 Task: Look for properties with step-free bathroom access.
Action: Mouse moved to (574, 191)
Screenshot: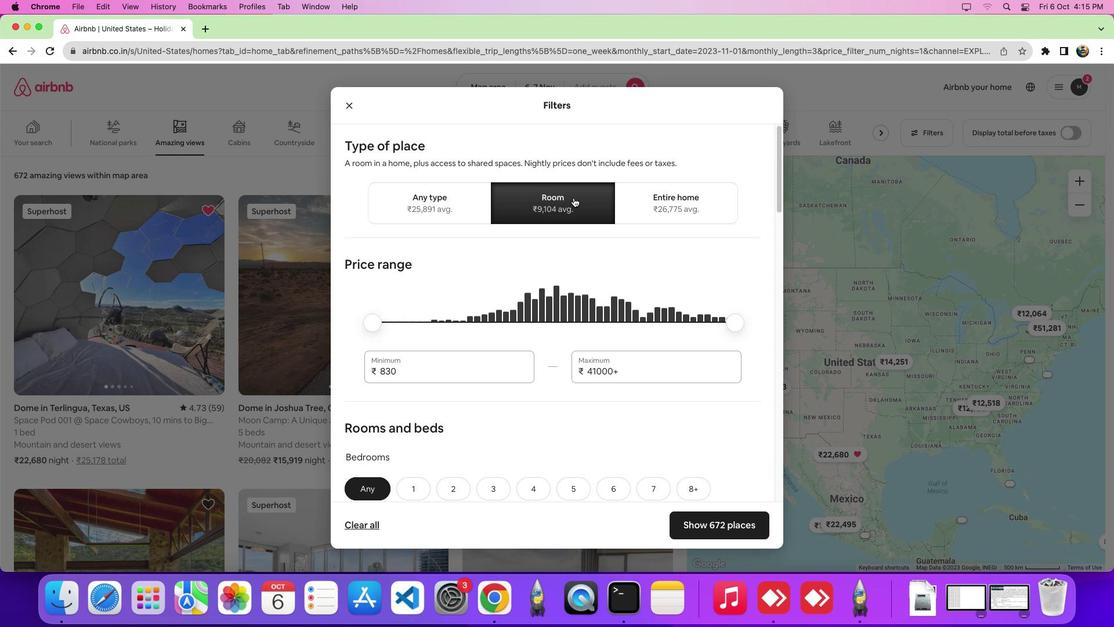 
Action: Mouse pressed left at (574, 191)
Screenshot: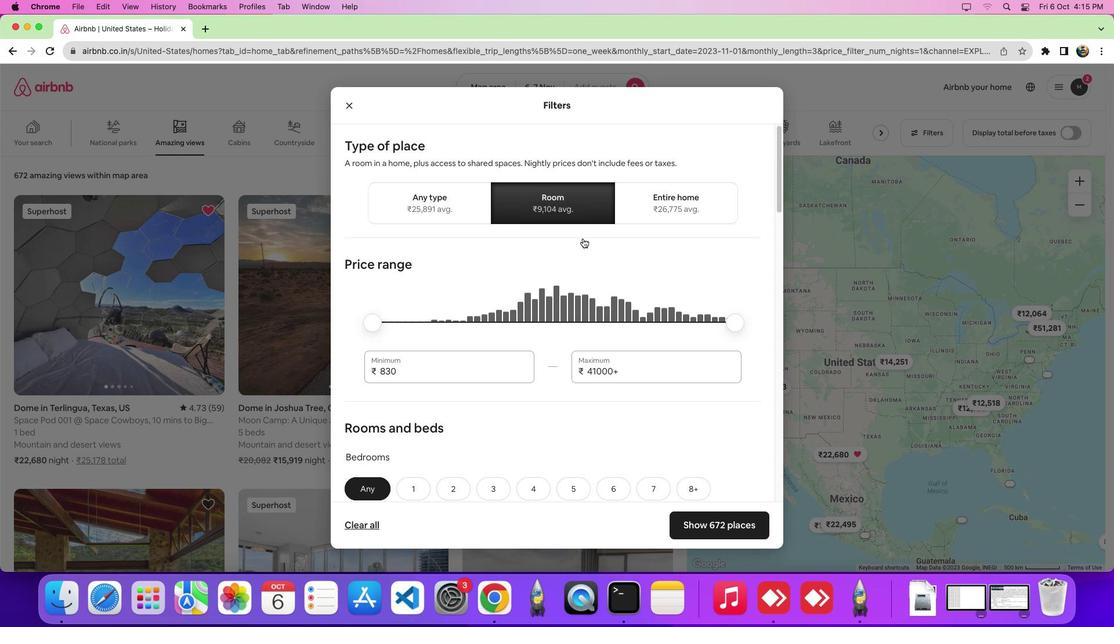 
Action: Mouse moved to (591, 339)
Screenshot: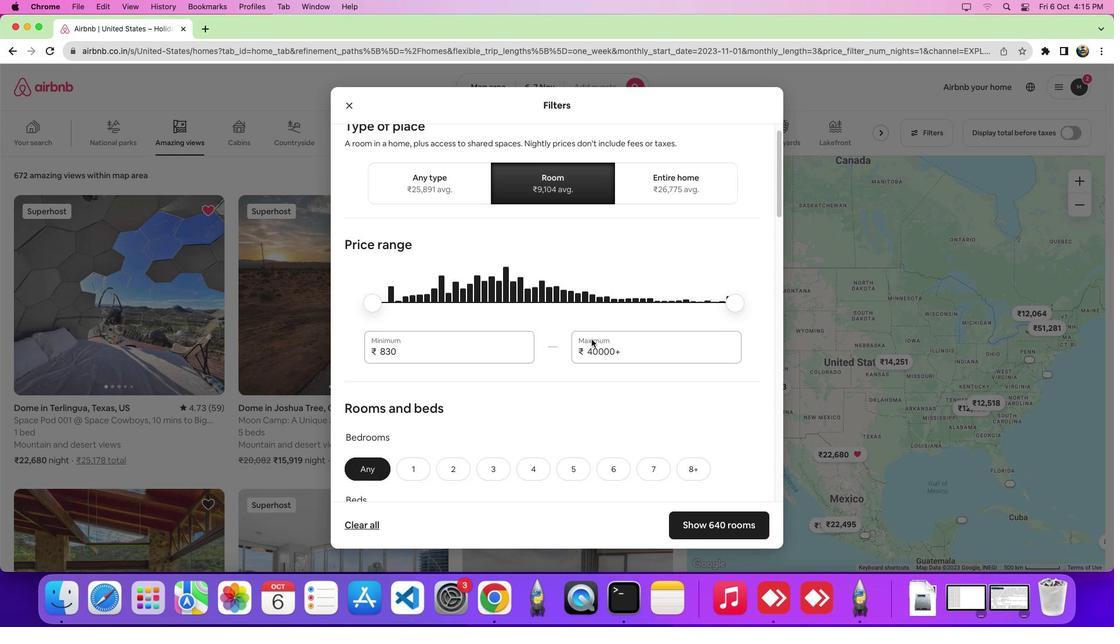 
Action: Mouse scrolled (591, 339) with delta (0, 0)
Screenshot: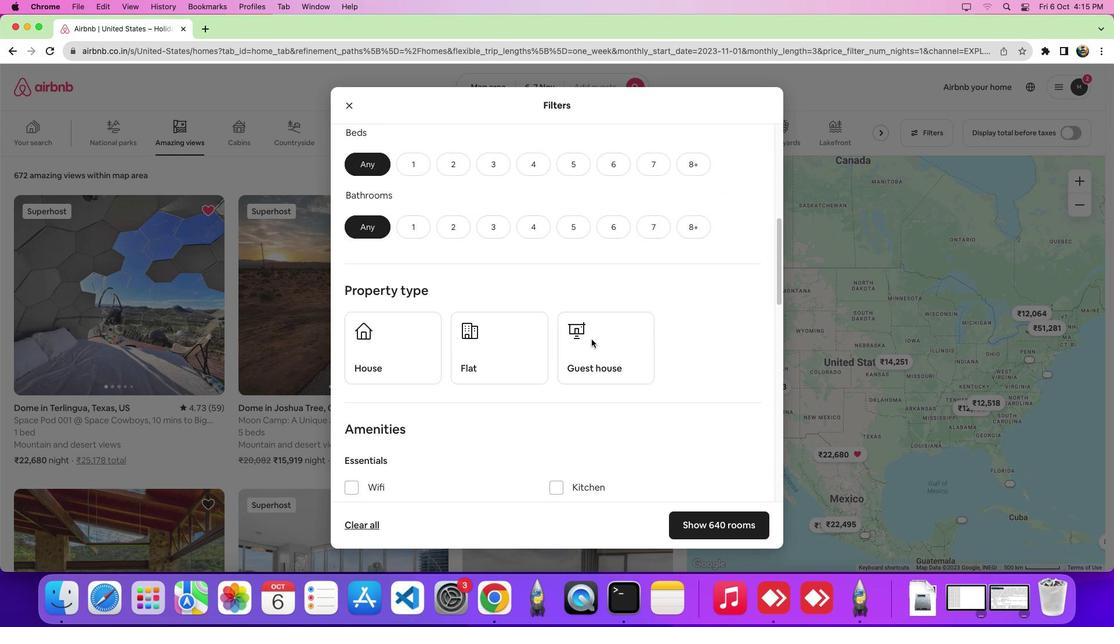 
Action: Mouse scrolled (591, 339) with delta (0, 0)
Screenshot: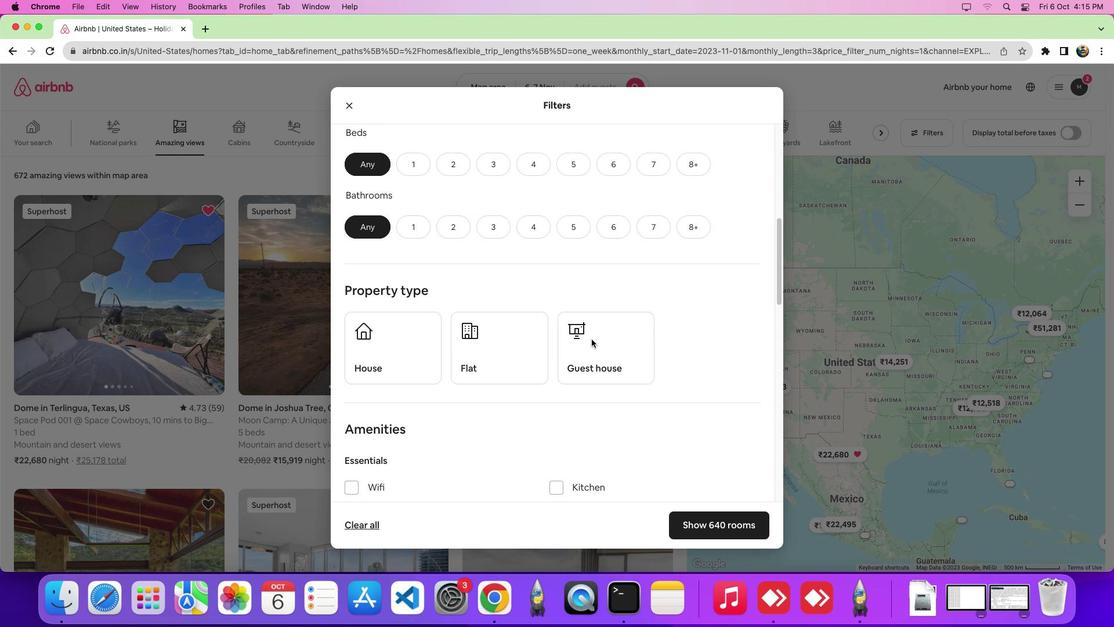 
Action: Mouse scrolled (591, 339) with delta (0, -3)
Screenshot: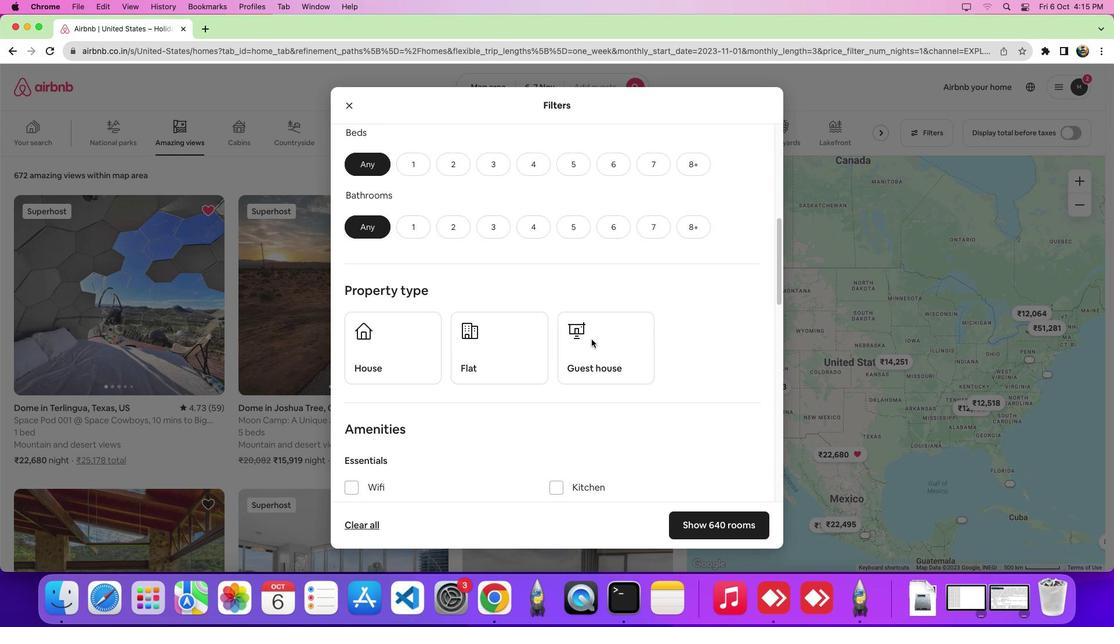 
Action: Mouse scrolled (591, 339) with delta (0, -5)
Screenshot: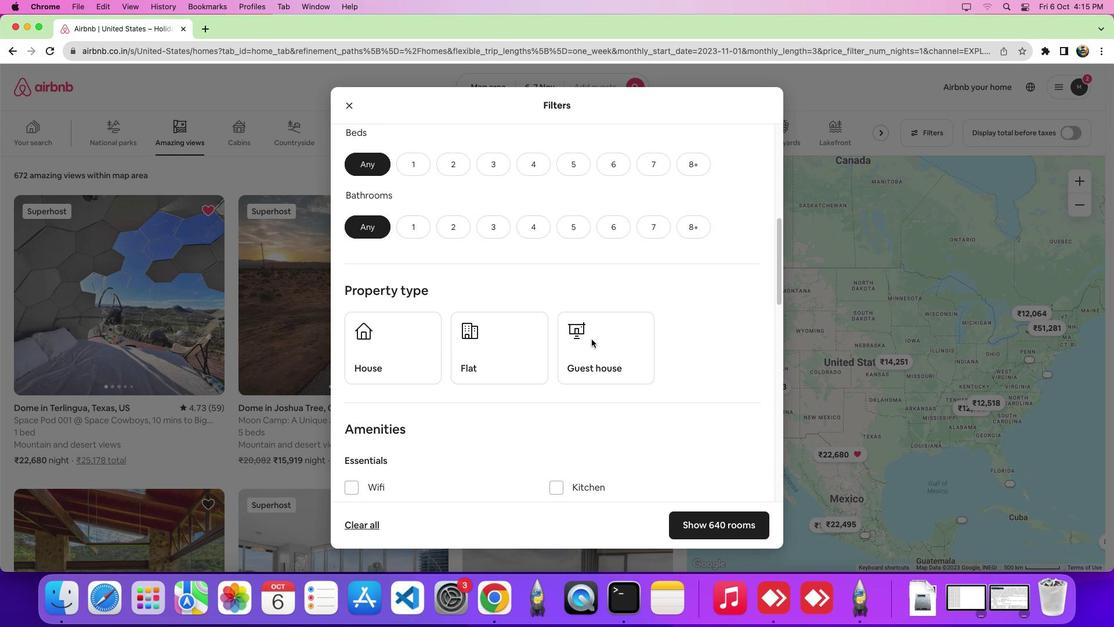 
Action: Mouse moved to (592, 339)
Screenshot: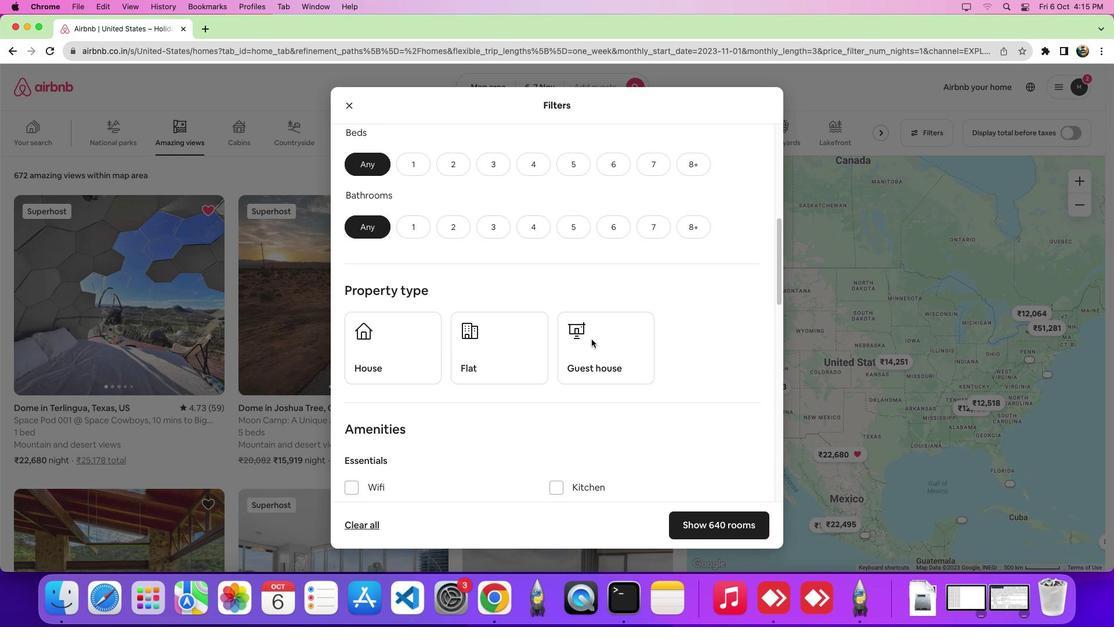 
Action: Mouse scrolled (592, 339) with delta (0, 0)
Screenshot: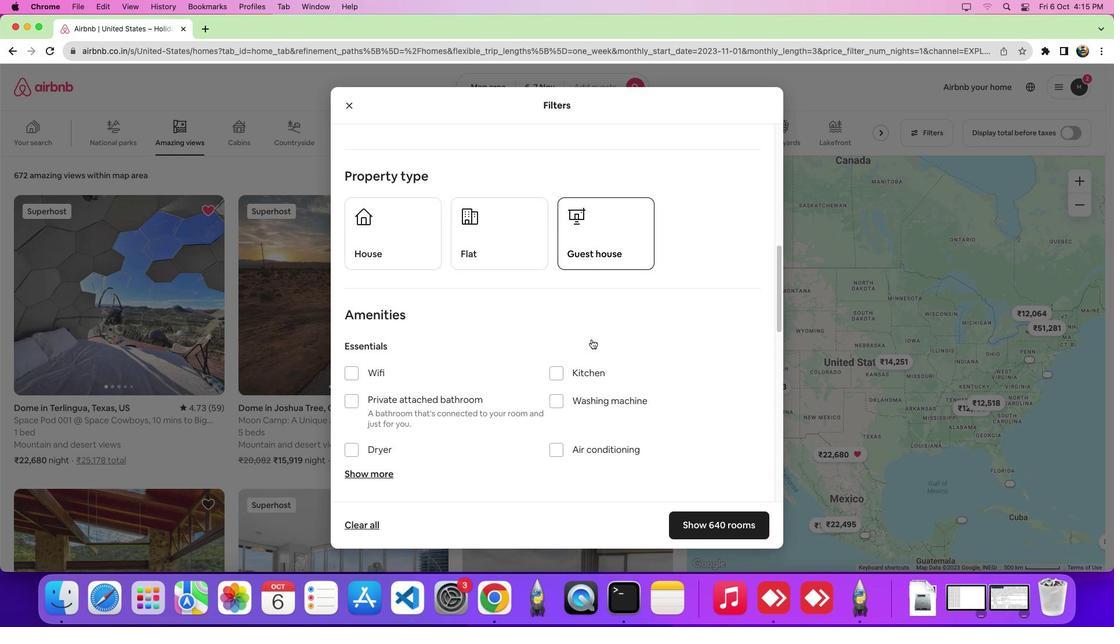 
Action: Mouse scrolled (592, 339) with delta (0, 0)
Screenshot: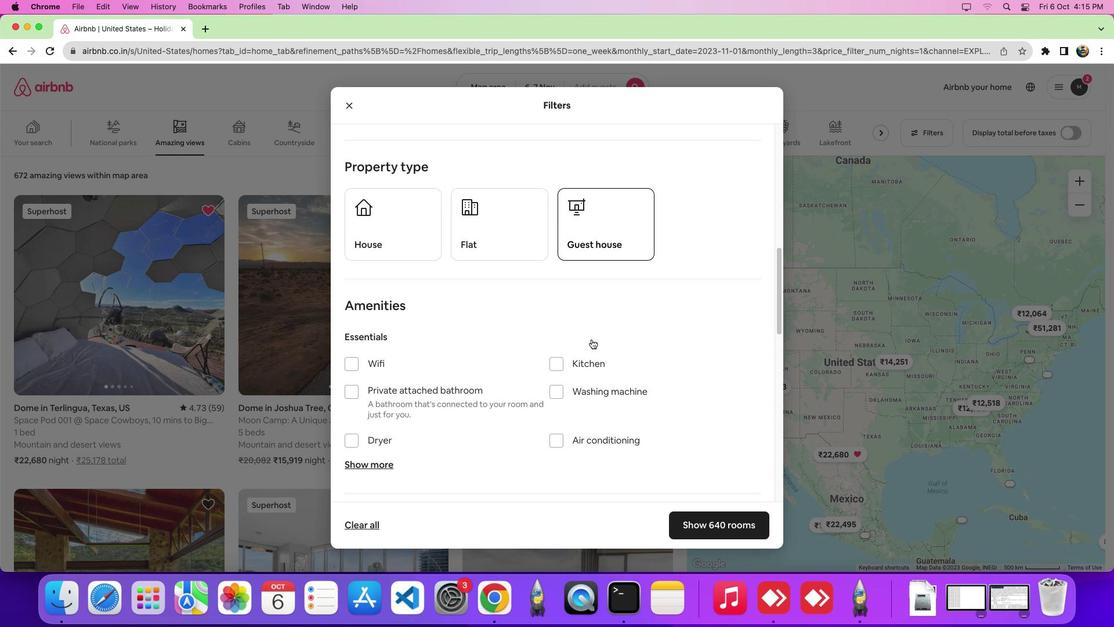 
Action: Mouse scrolled (592, 339) with delta (0, -1)
Screenshot: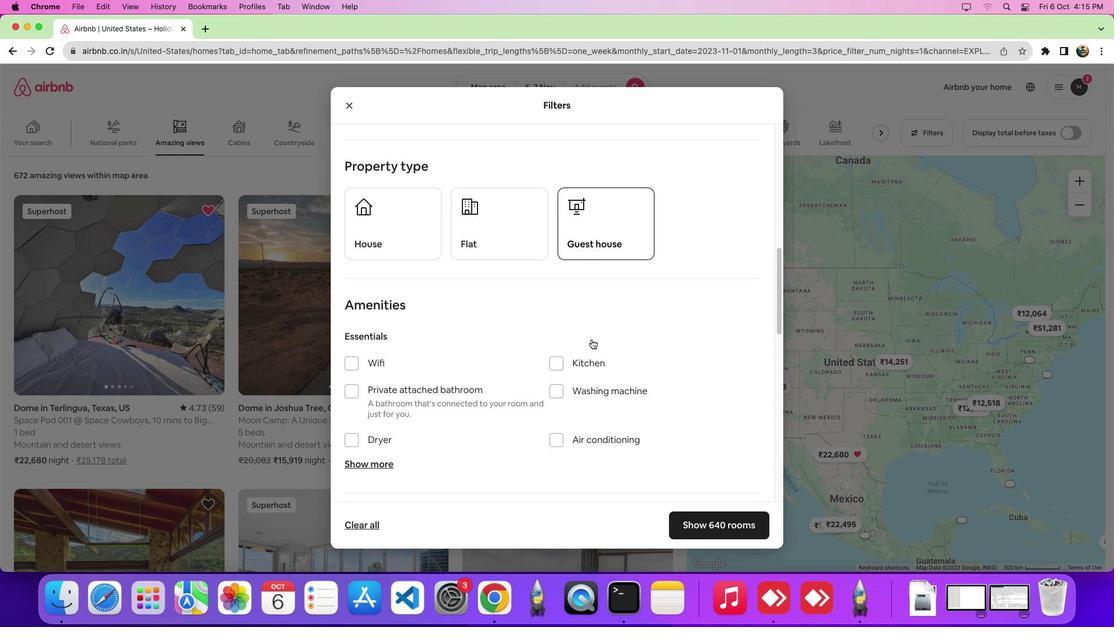 
Action: Mouse scrolled (592, 339) with delta (0, 0)
Screenshot: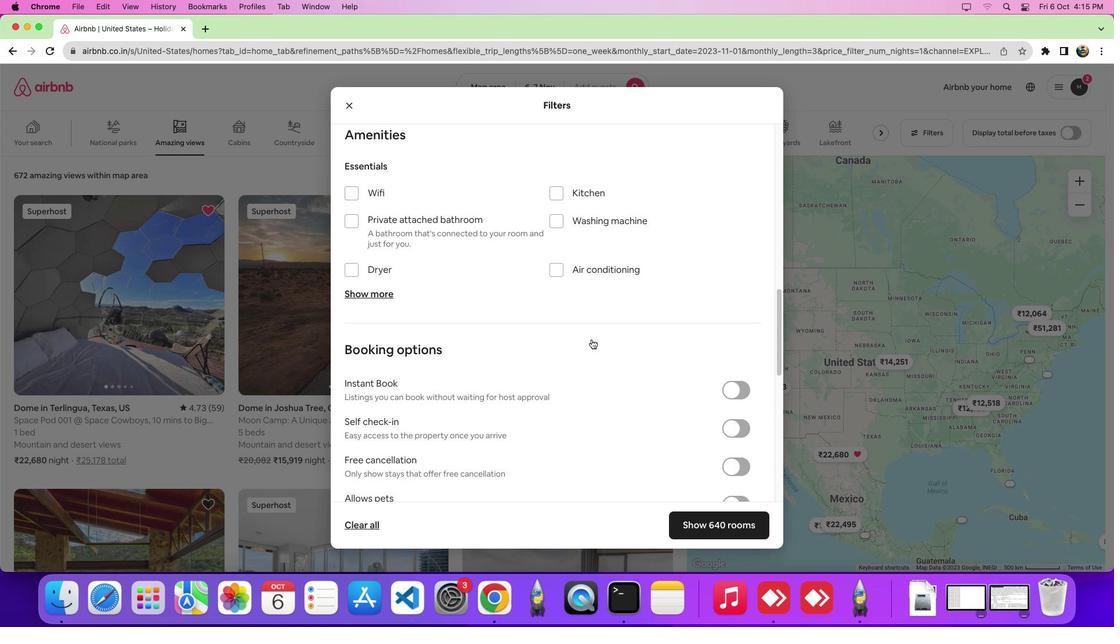 
Action: Mouse scrolled (592, 339) with delta (0, 0)
Screenshot: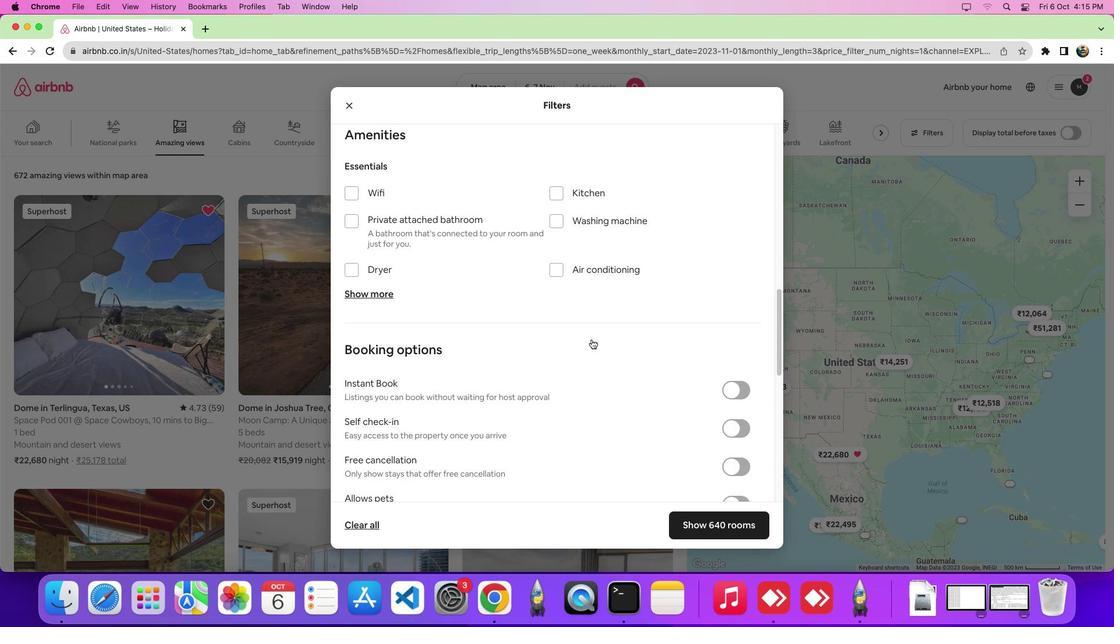 
Action: Mouse scrolled (592, 339) with delta (0, -2)
Screenshot: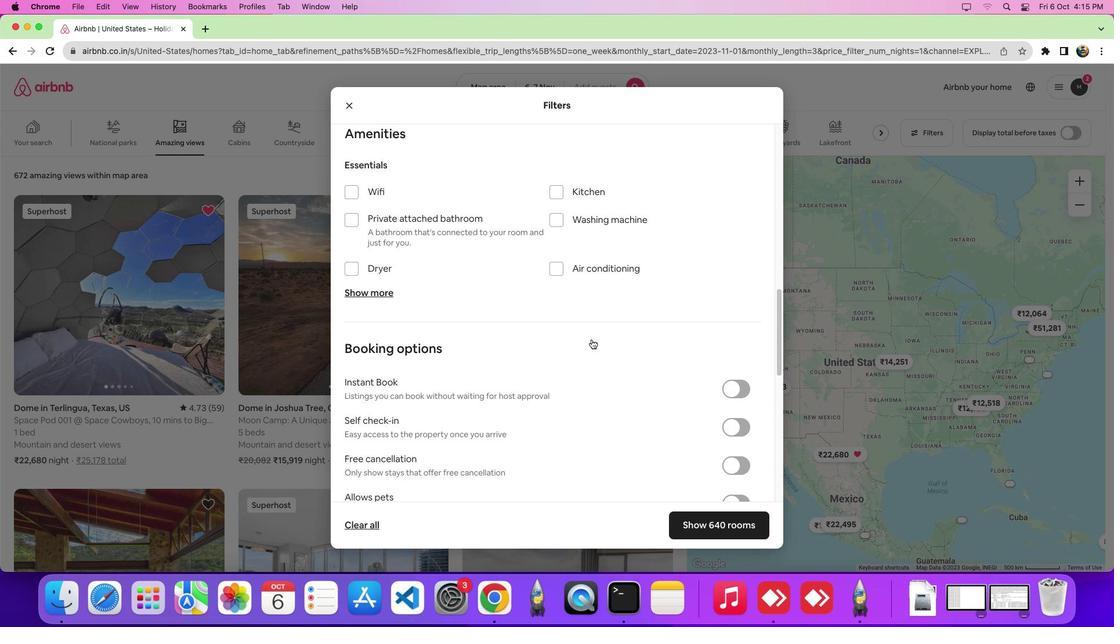 
Action: Mouse scrolled (592, 339) with delta (0, 0)
Screenshot: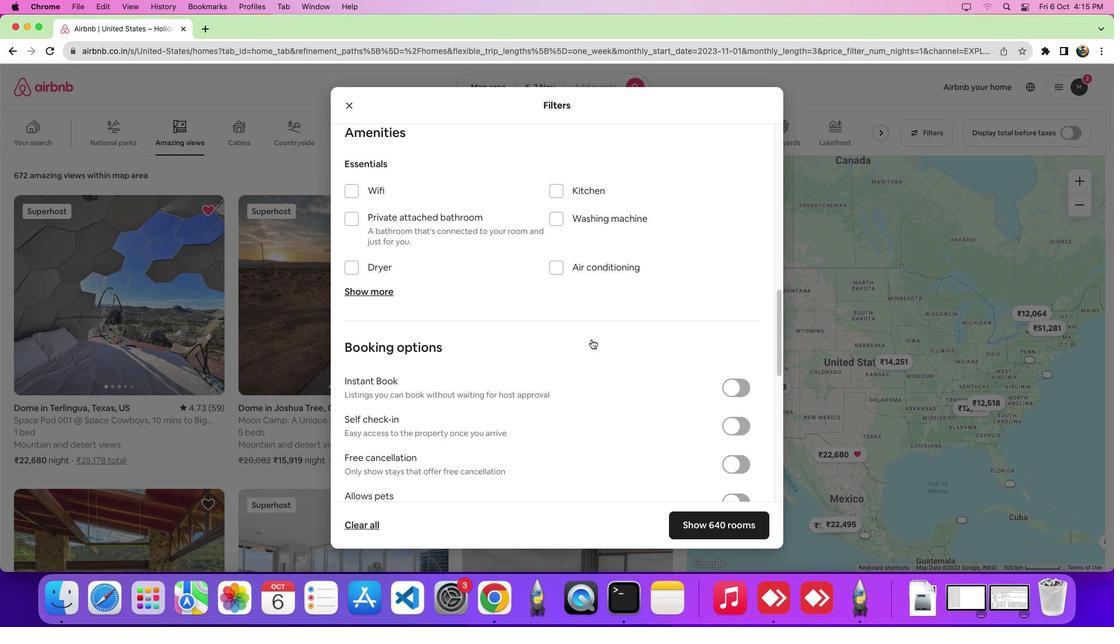 
Action: Mouse moved to (592, 339)
Screenshot: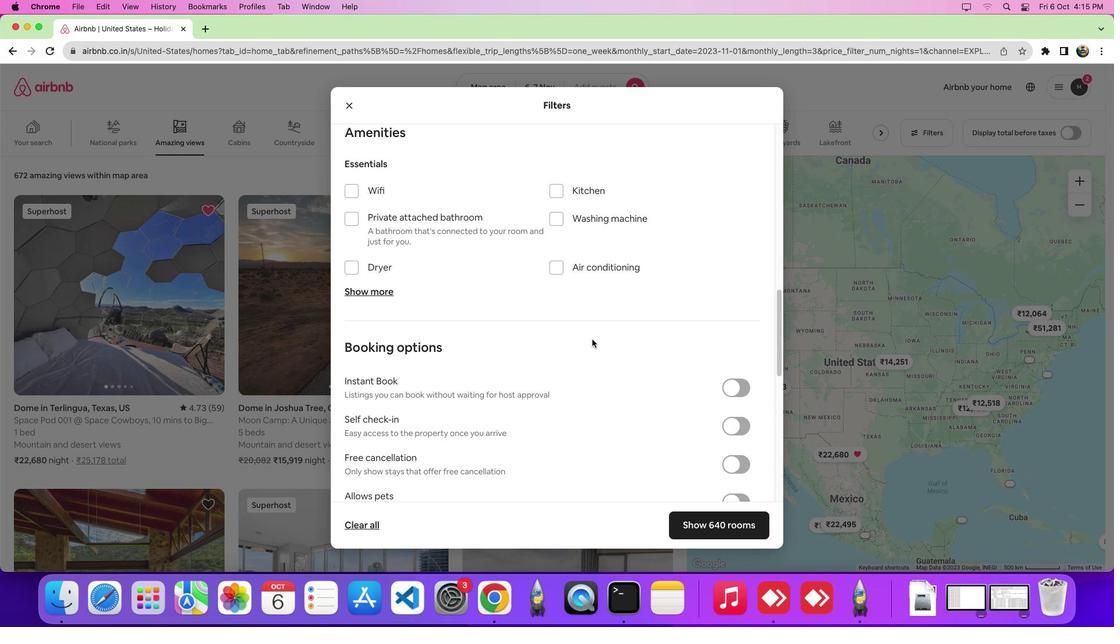 
Action: Mouse scrolled (592, 339) with delta (0, 0)
Screenshot: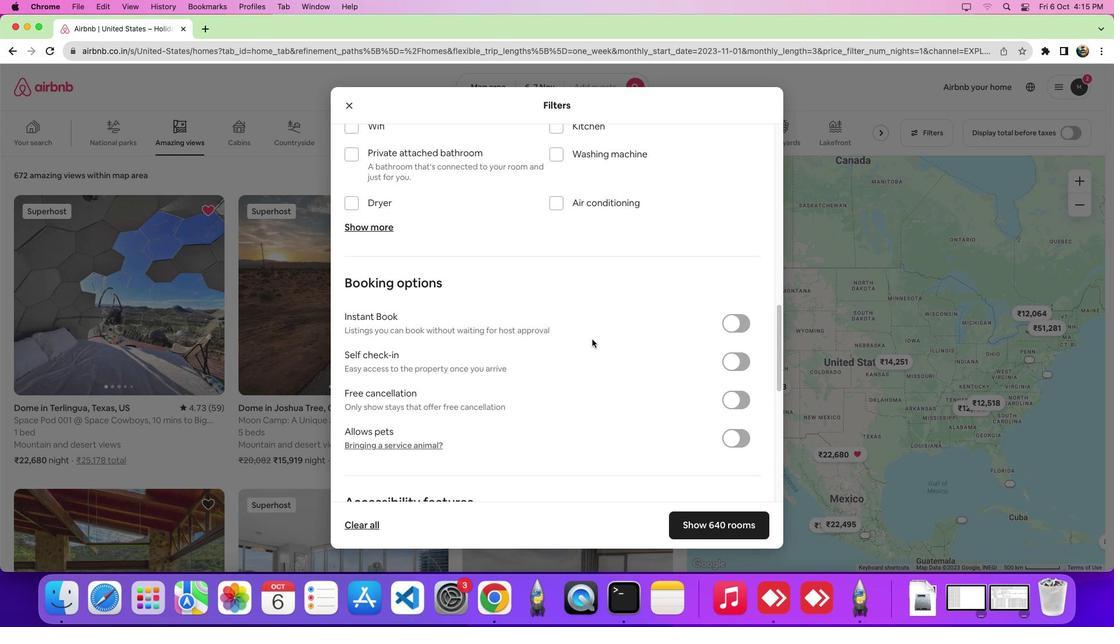 
Action: Mouse scrolled (592, 339) with delta (0, 0)
Screenshot: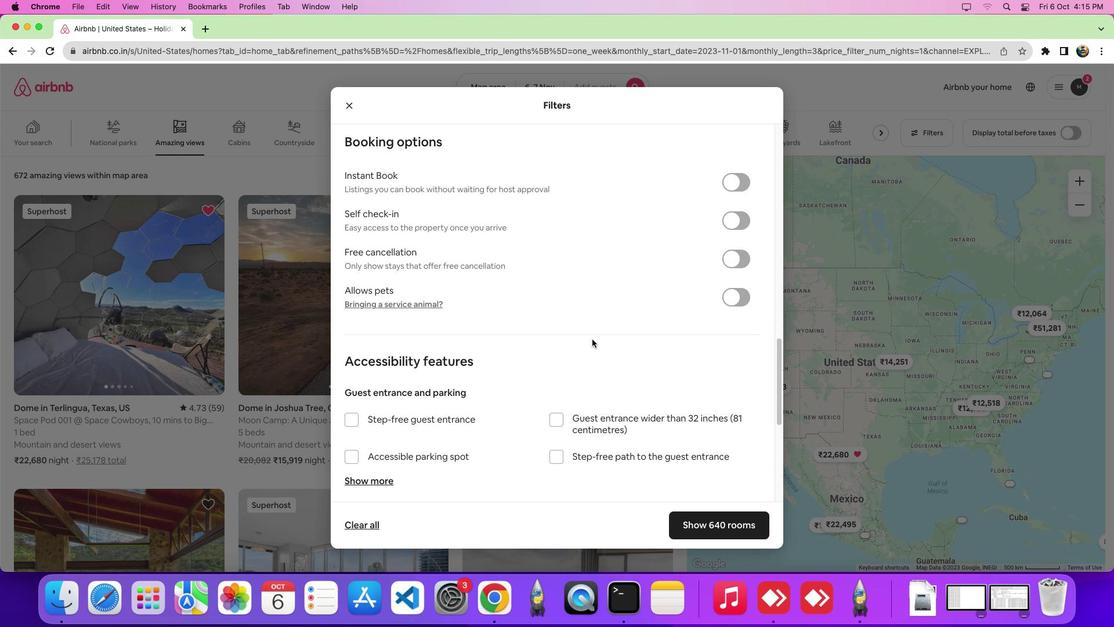 
Action: Mouse scrolled (592, 339) with delta (0, -1)
Screenshot: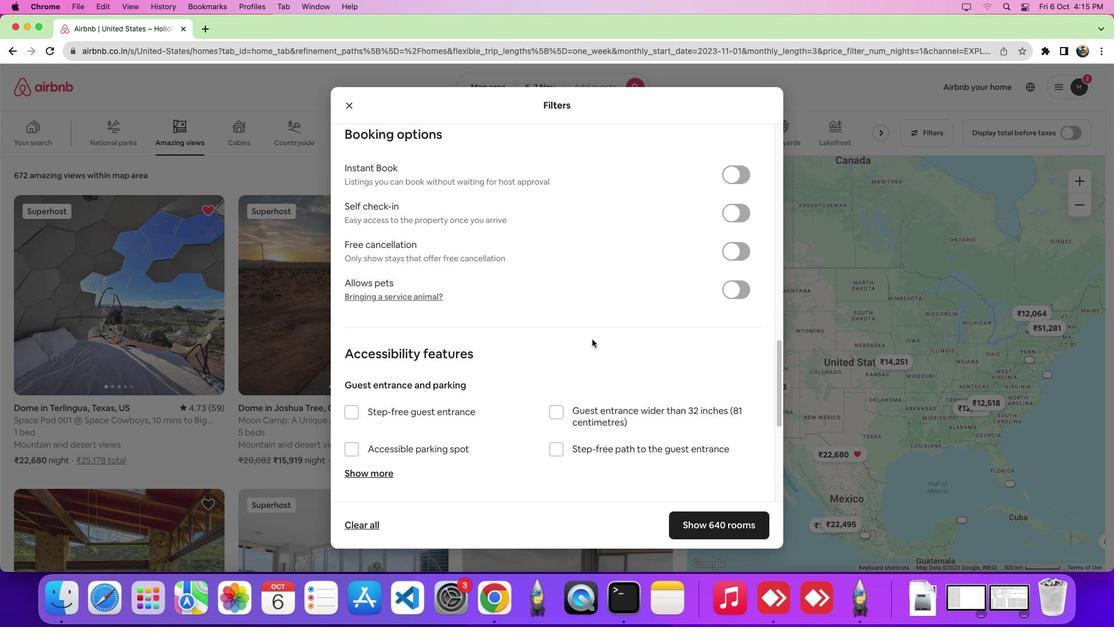 
Action: Mouse scrolled (592, 339) with delta (0, -2)
Screenshot: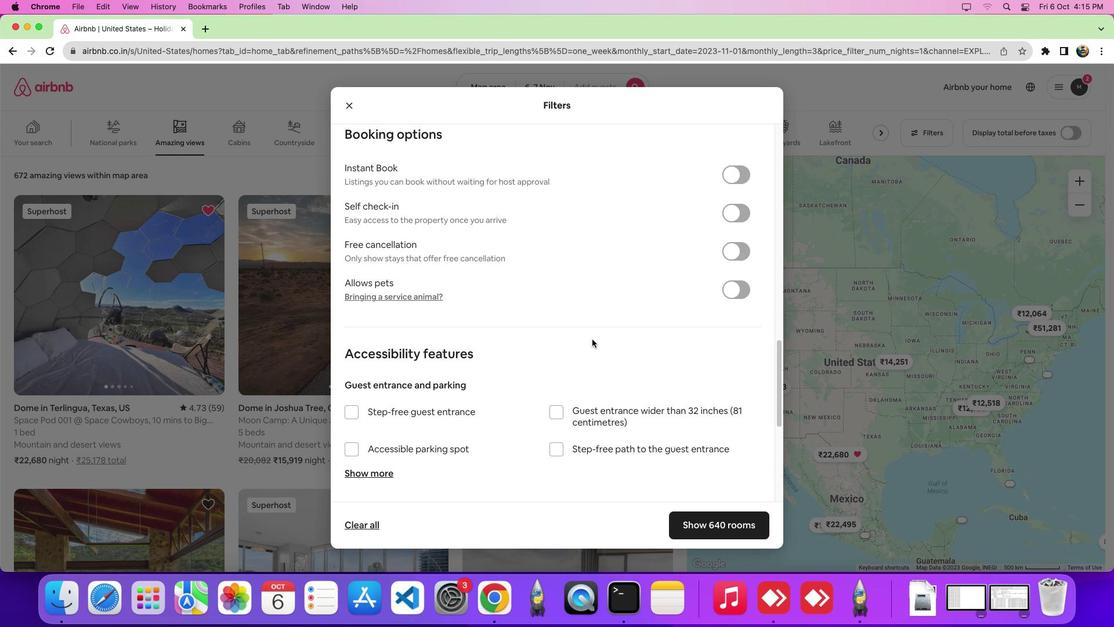 
Action: Mouse scrolled (592, 339) with delta (0, 0)
Screenshot: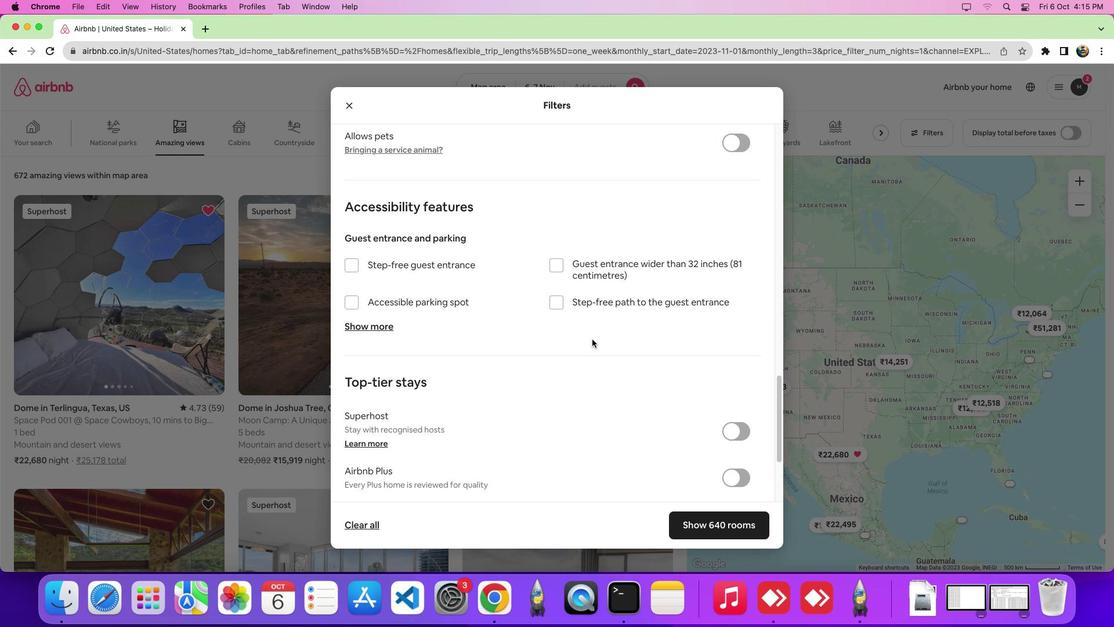 
Action: Mouse scrolled (592, 339) with delta (0, 0)
Screenshot: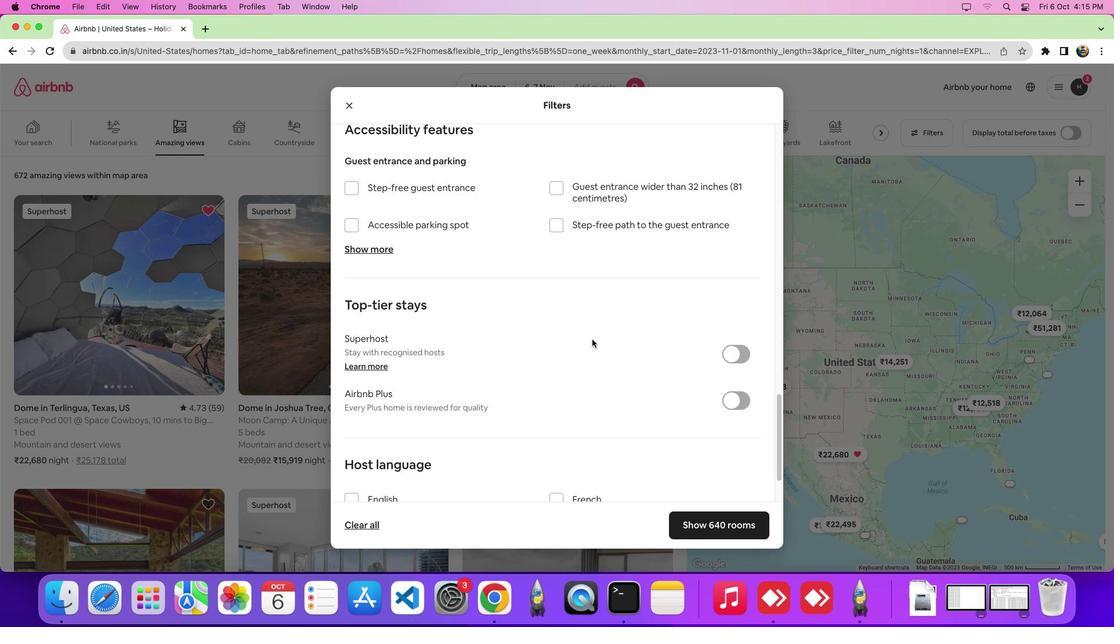
Action: Mouse scrolled (592, 339) with delta (0, -1)
Screenshot: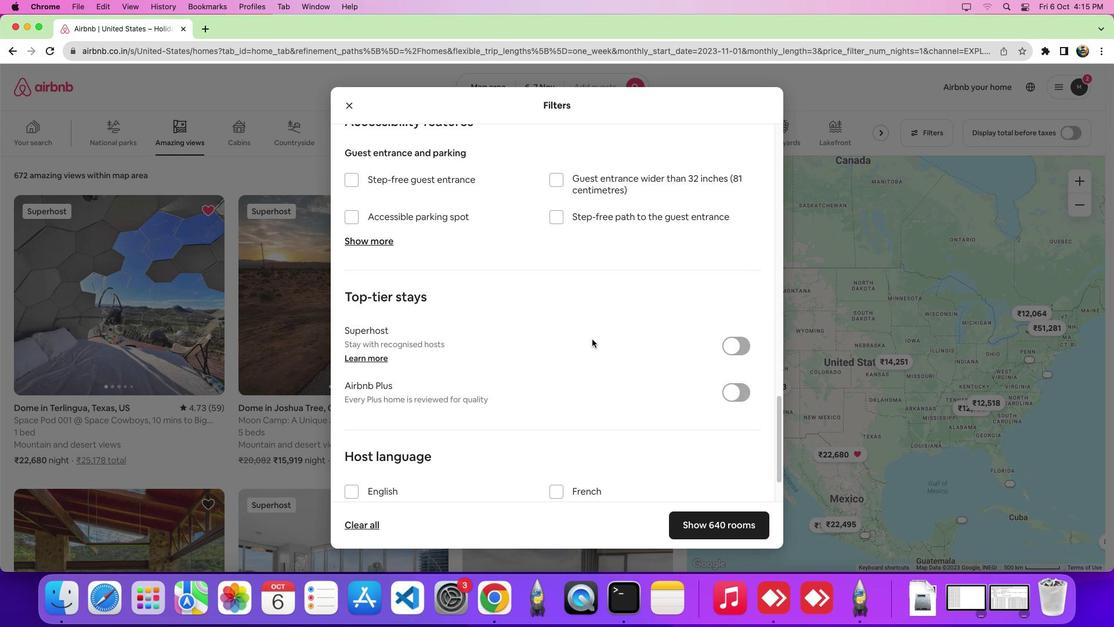 
Action: Mouse scrolled (592, 339) with delta (0, -2)
Screenshot: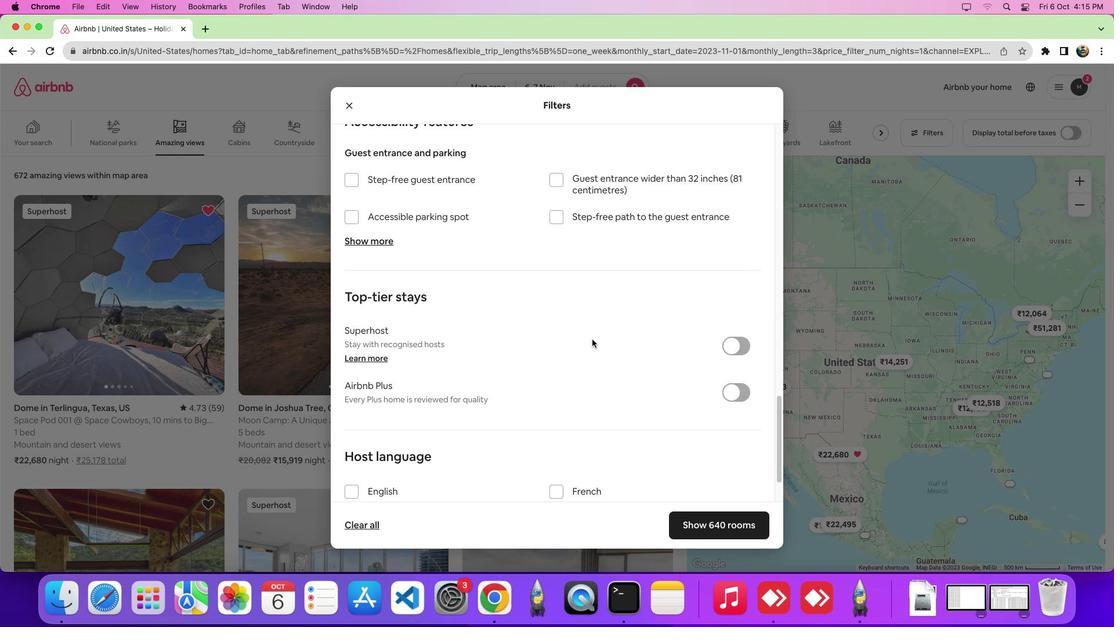
Action: Mouse moved to (367, 239)
Screenshot: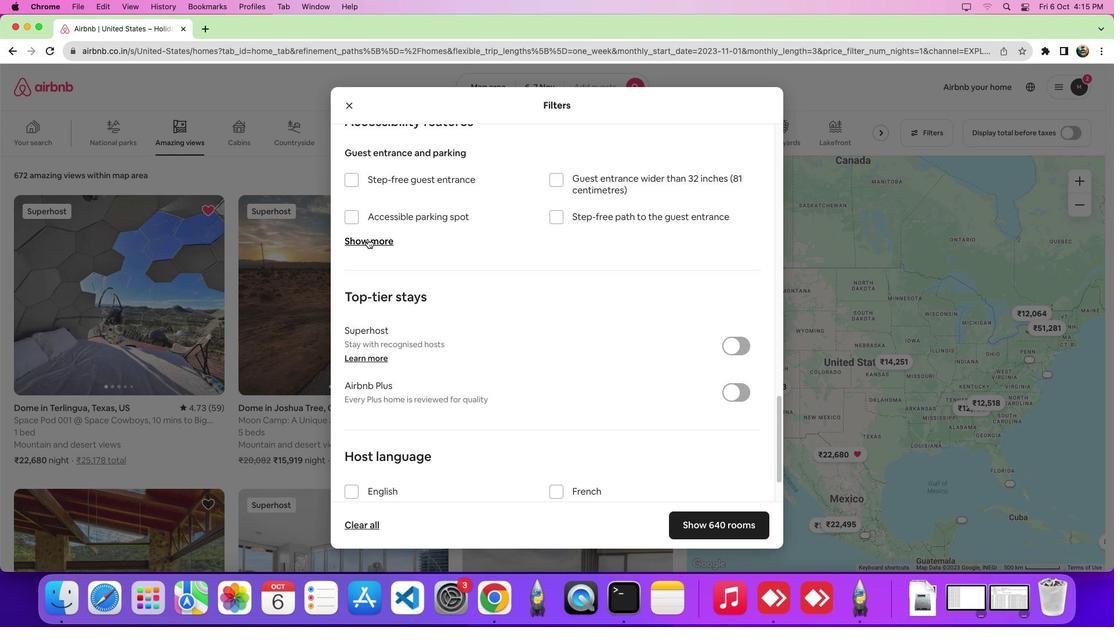 
Action: Mouse pressed left at (367, 239)
Screenshot: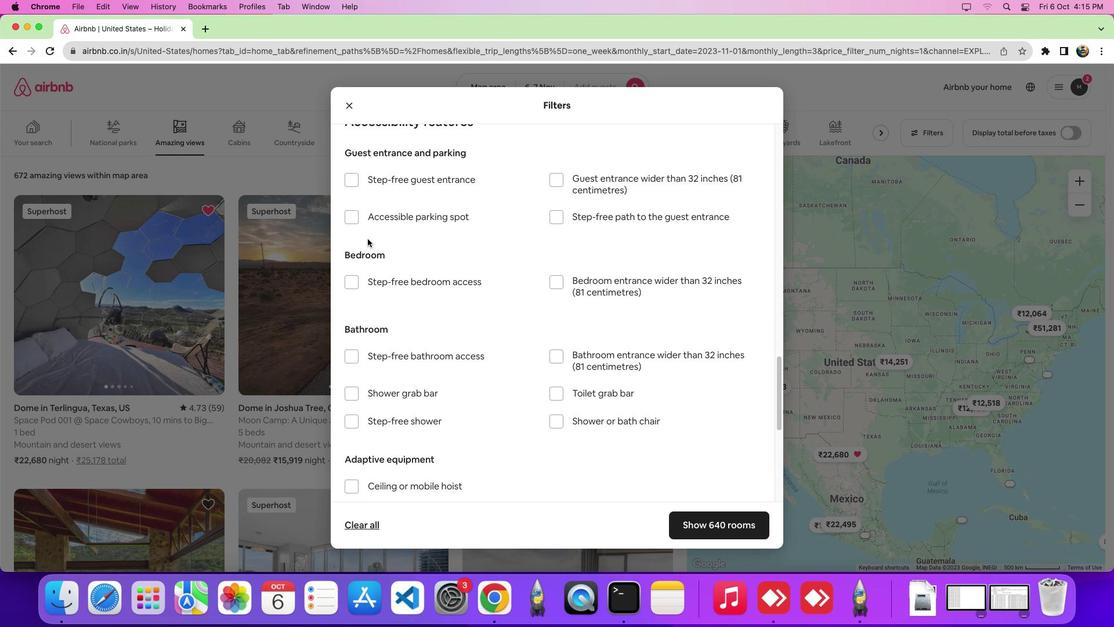 
Action: Mouse moved to (479, 278)
Screenshot: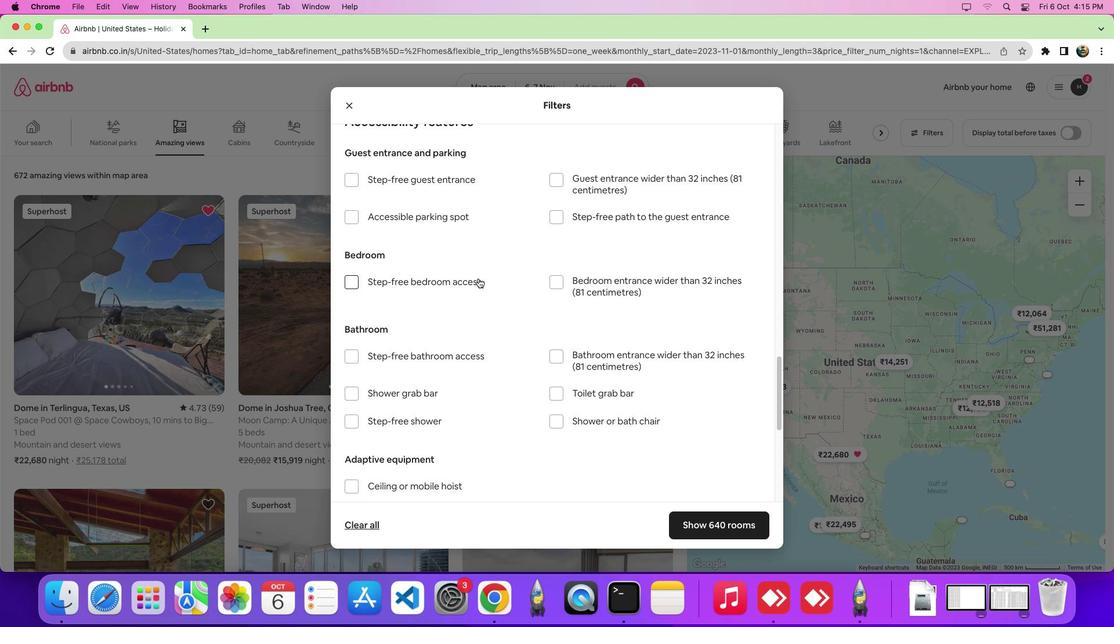 
Action: Mouse scrolled (479, 278) with delta (0, 0)
Screenshot: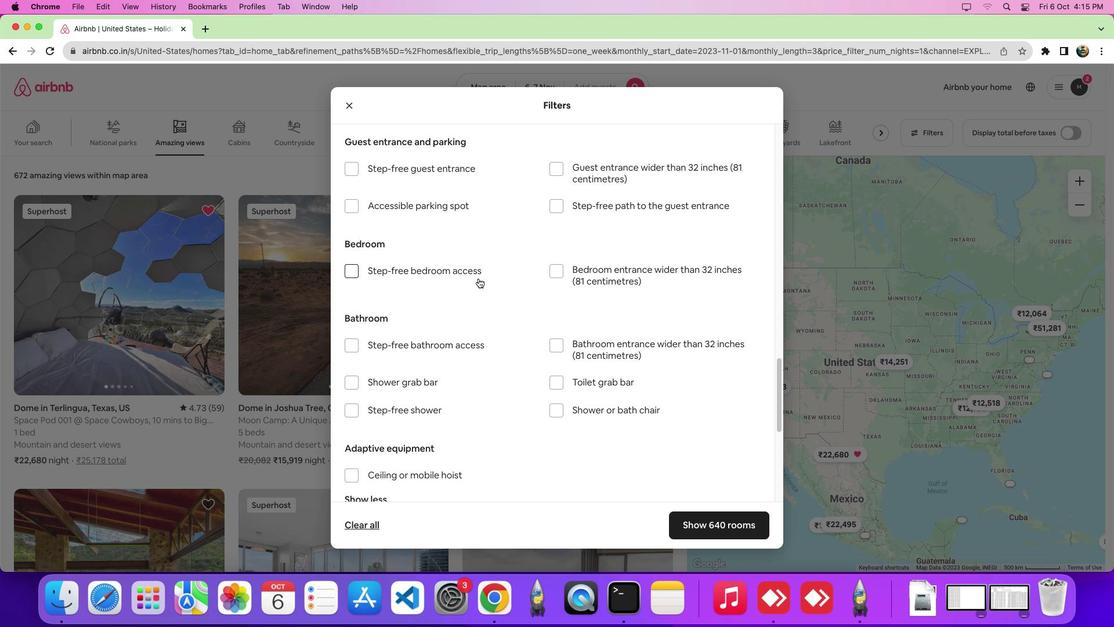 
Action: Mouse scrolled (479, 278) with delta (0, 0)
Screenshot: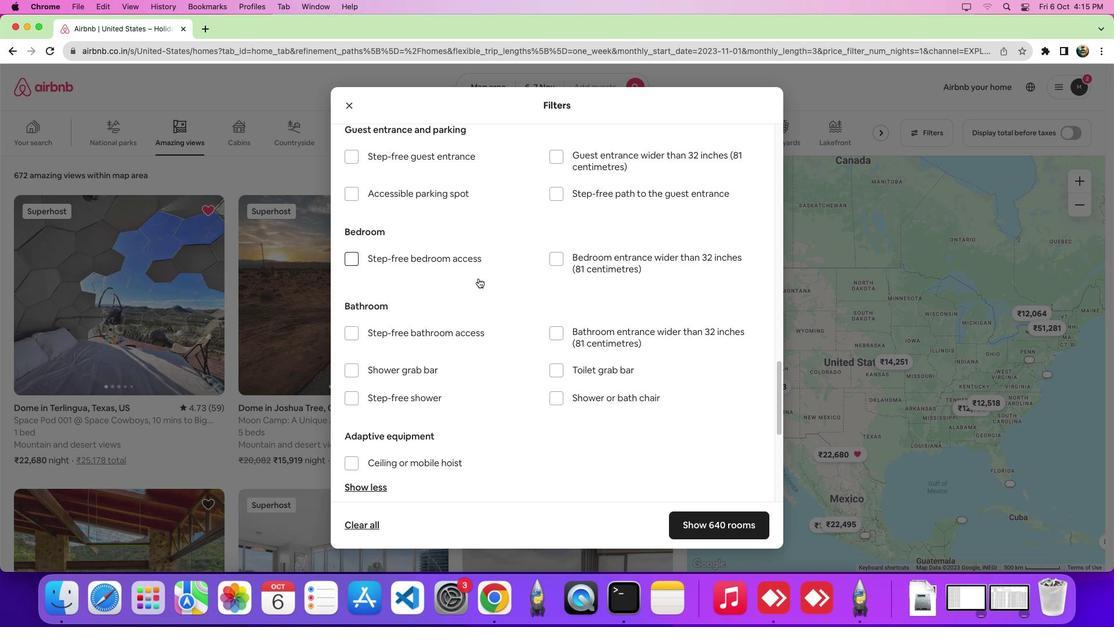 
Action: Mouse scrolled (479, 278) with delta (0, 0)
Screenshot: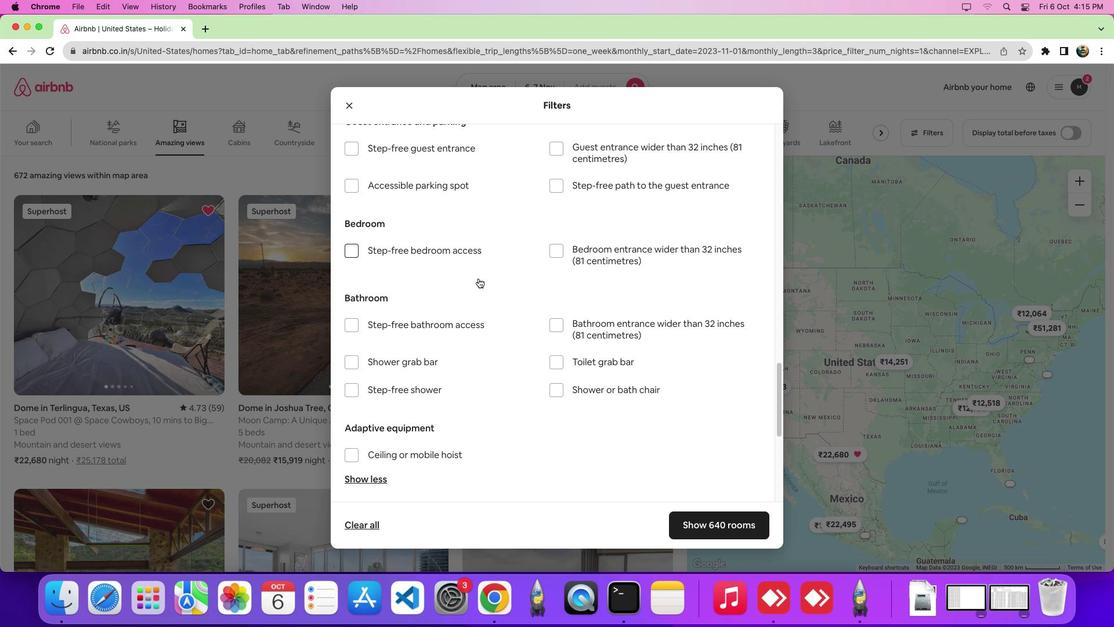 
Action: Mouse scrolled (479, 278) with delta (0, 0)
Screenshot: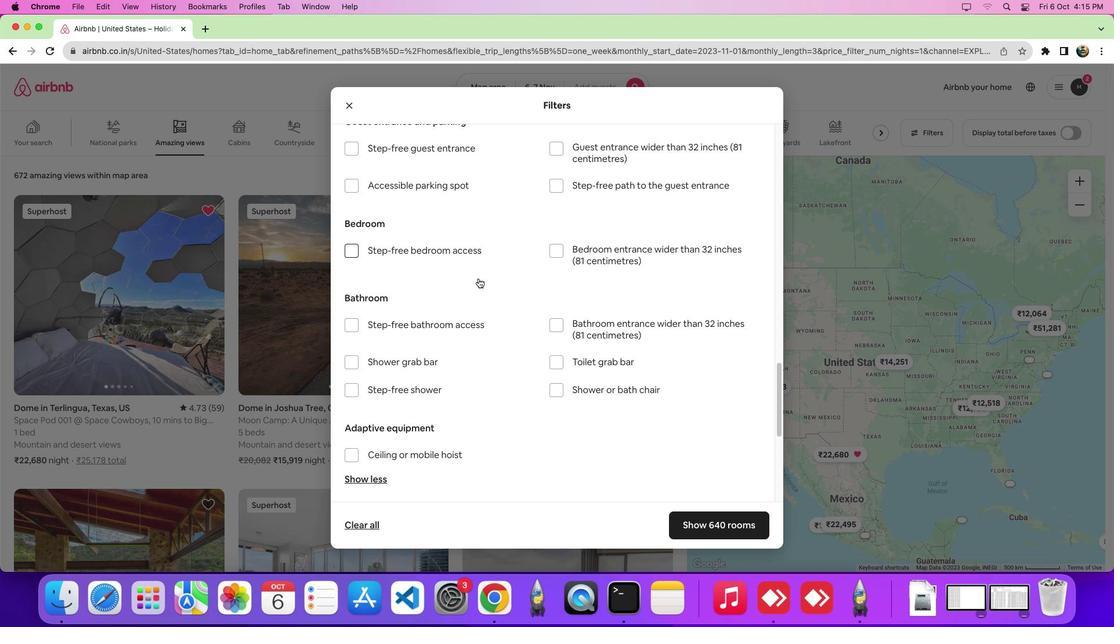 
Action: Mouse scrolled (479, 278) with delta (0, 0)
Screenshot: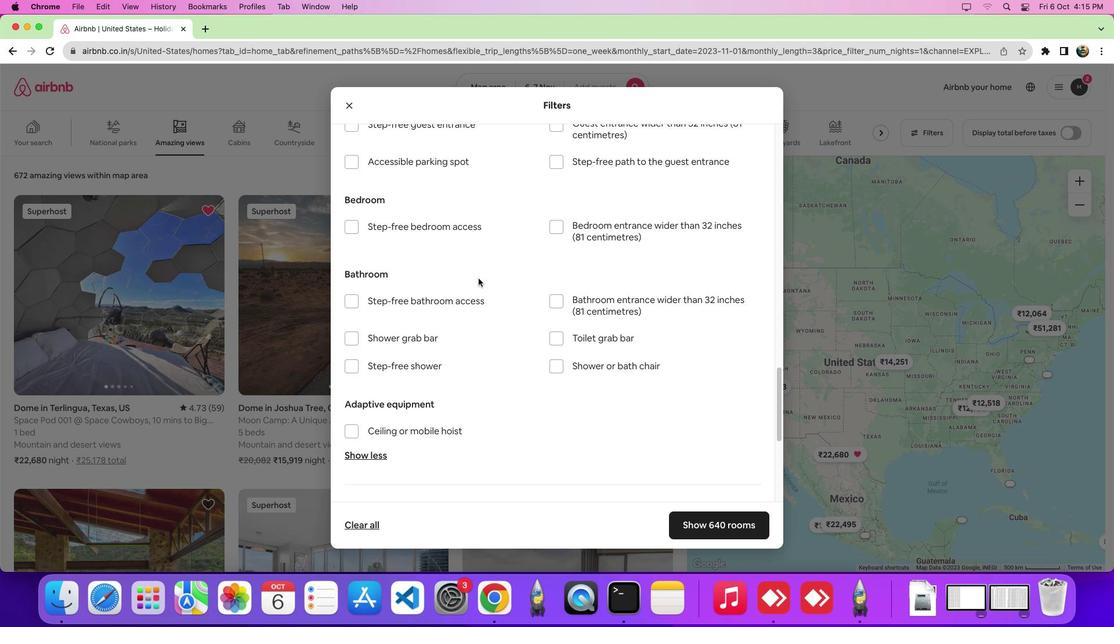
Action: Mouse scrolled (479, 278) with delta (0, 0)
Screenshot: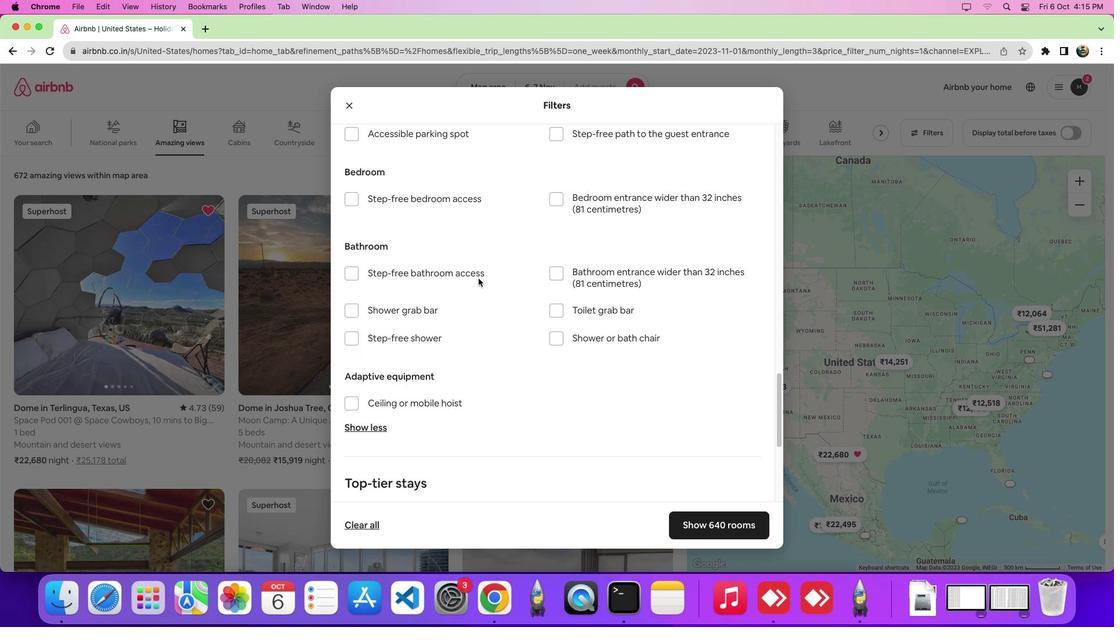 
Action: Mouse scrolled (479, 278) with delta (0, 0)
Screenshot: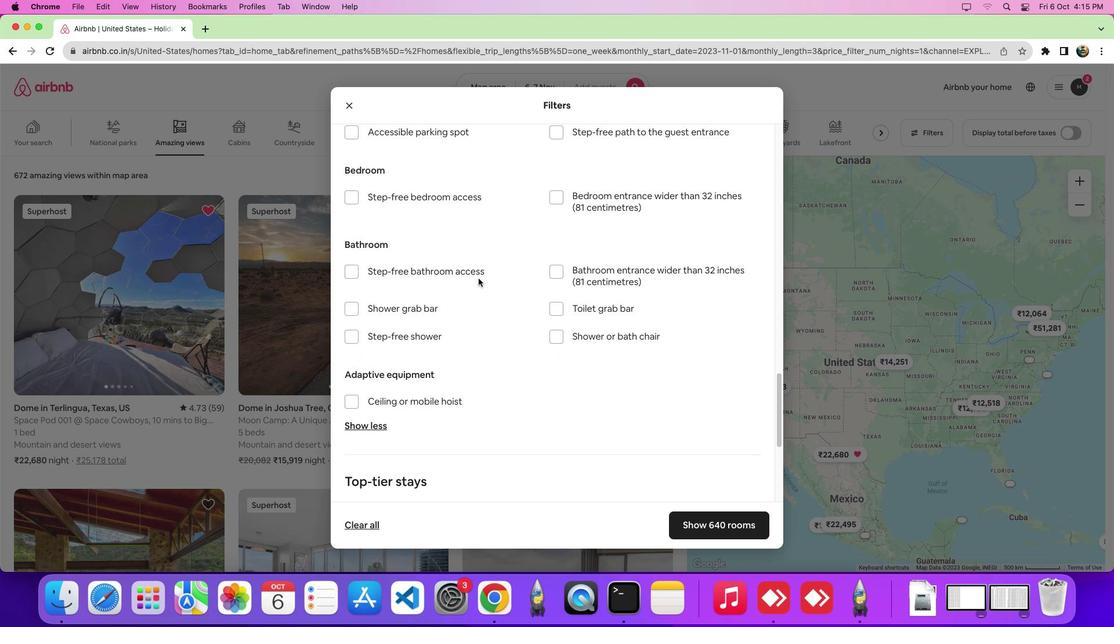 
Action: Mouse moved to (359, 269)
Screenshot: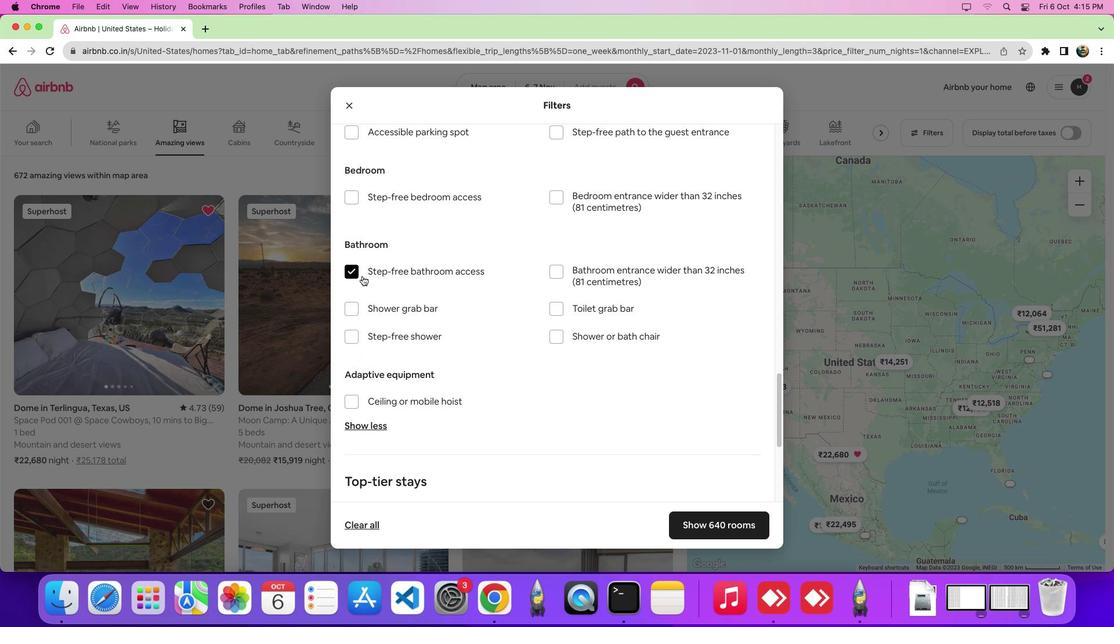 
Action: Mouse pressed left at (359, 269)
Screenshot: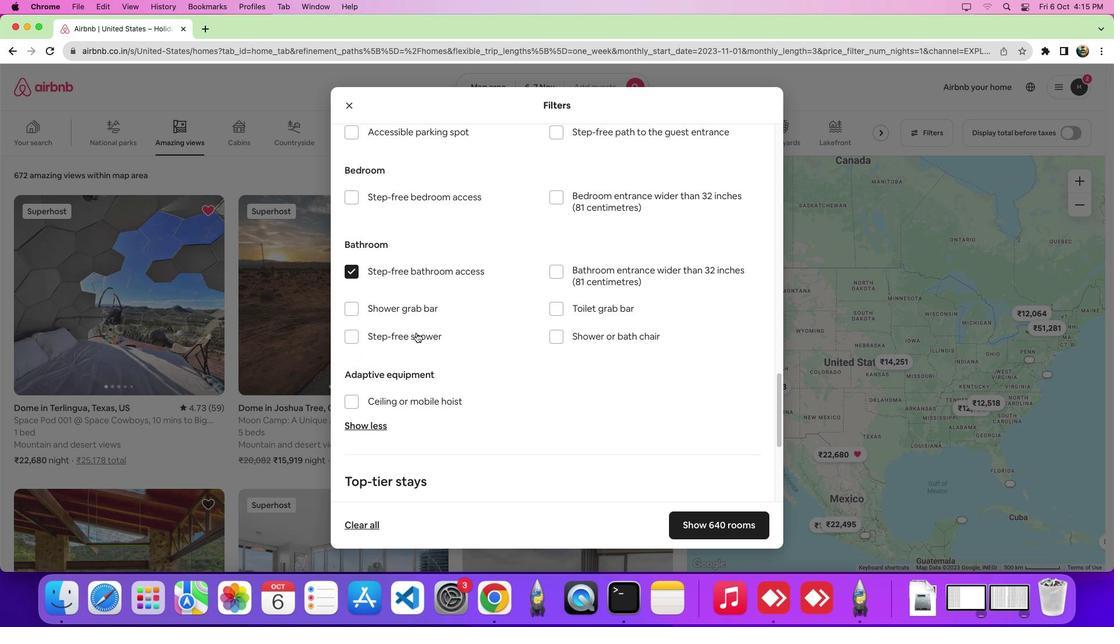 
Action: Mouse moved to (735, 526)
Screenshot: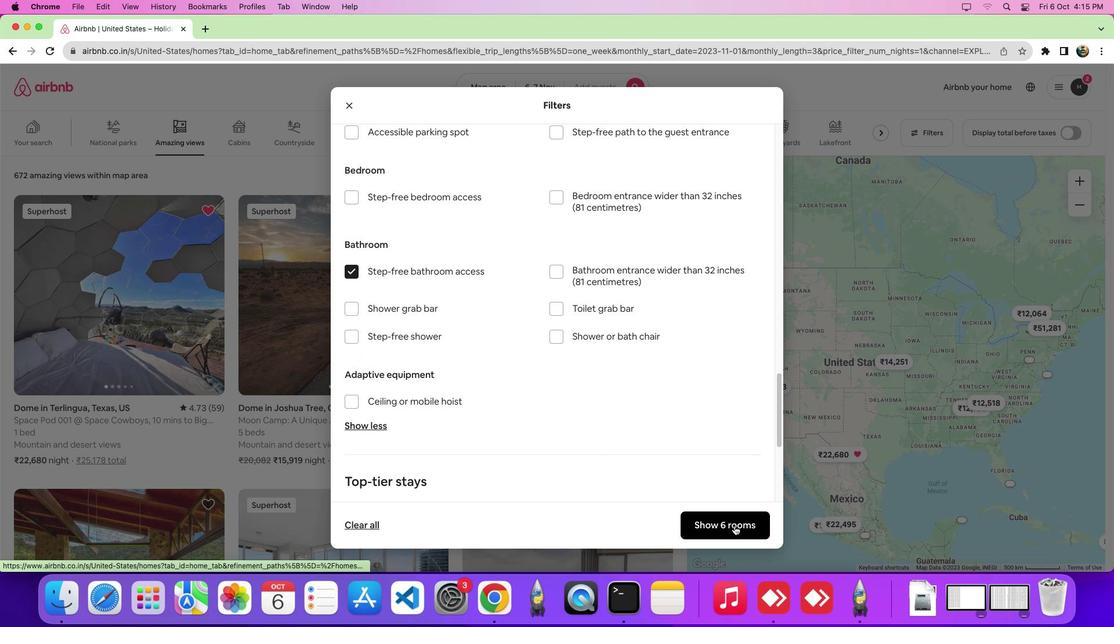 
Action: Mouse pressed left at (735, 526)
Screenshot: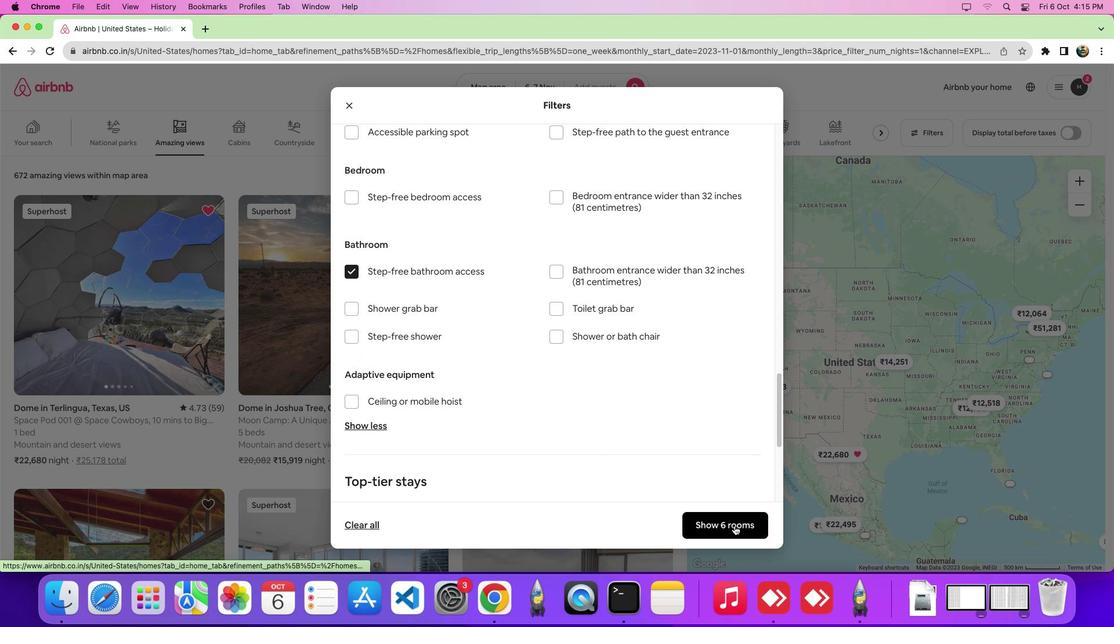 
